 Task: In the  document Mindfulness.epubMake this file  'available offline' Check 'Vision History' View the  non- printing characters
Action: Mouse moved to (669, 489)
Screenshot: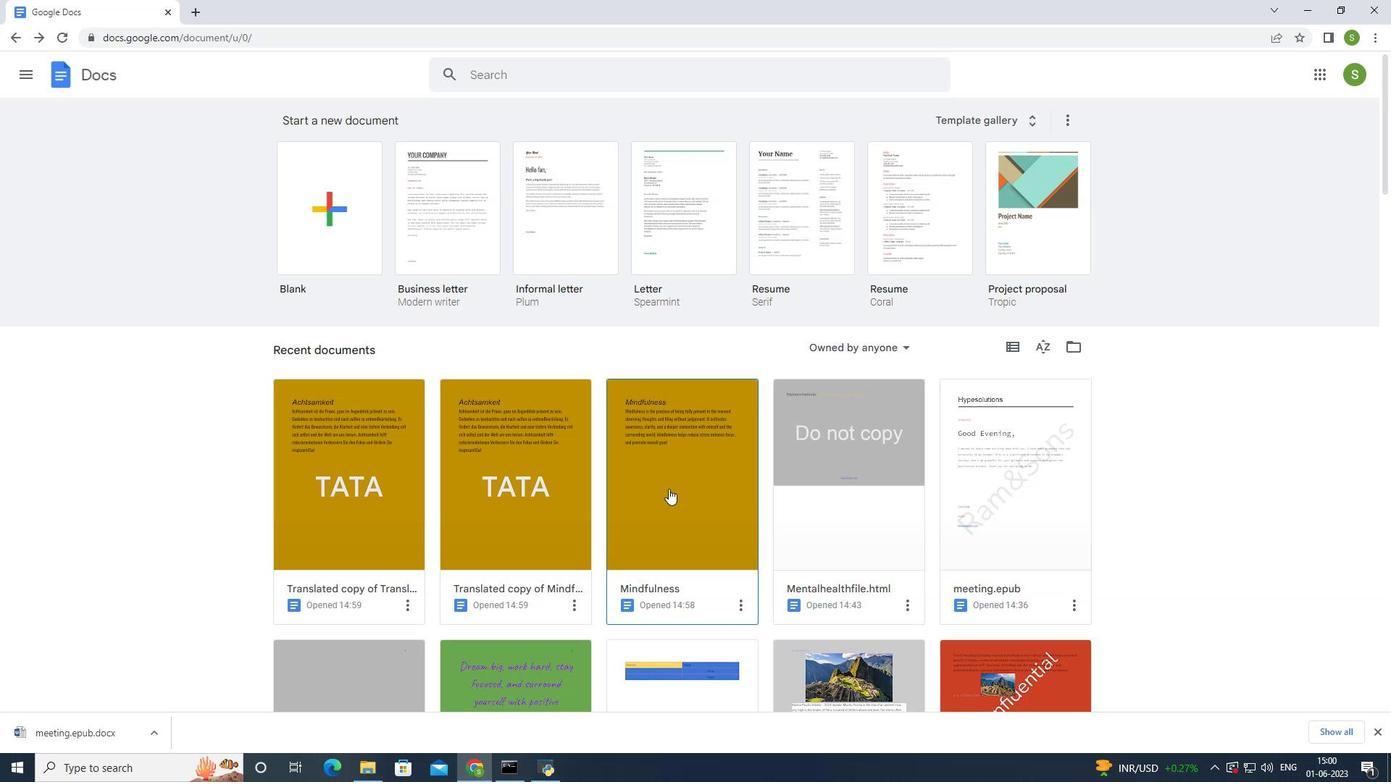 
Action: Mouse pressed left at (669, 489)
Screenshot: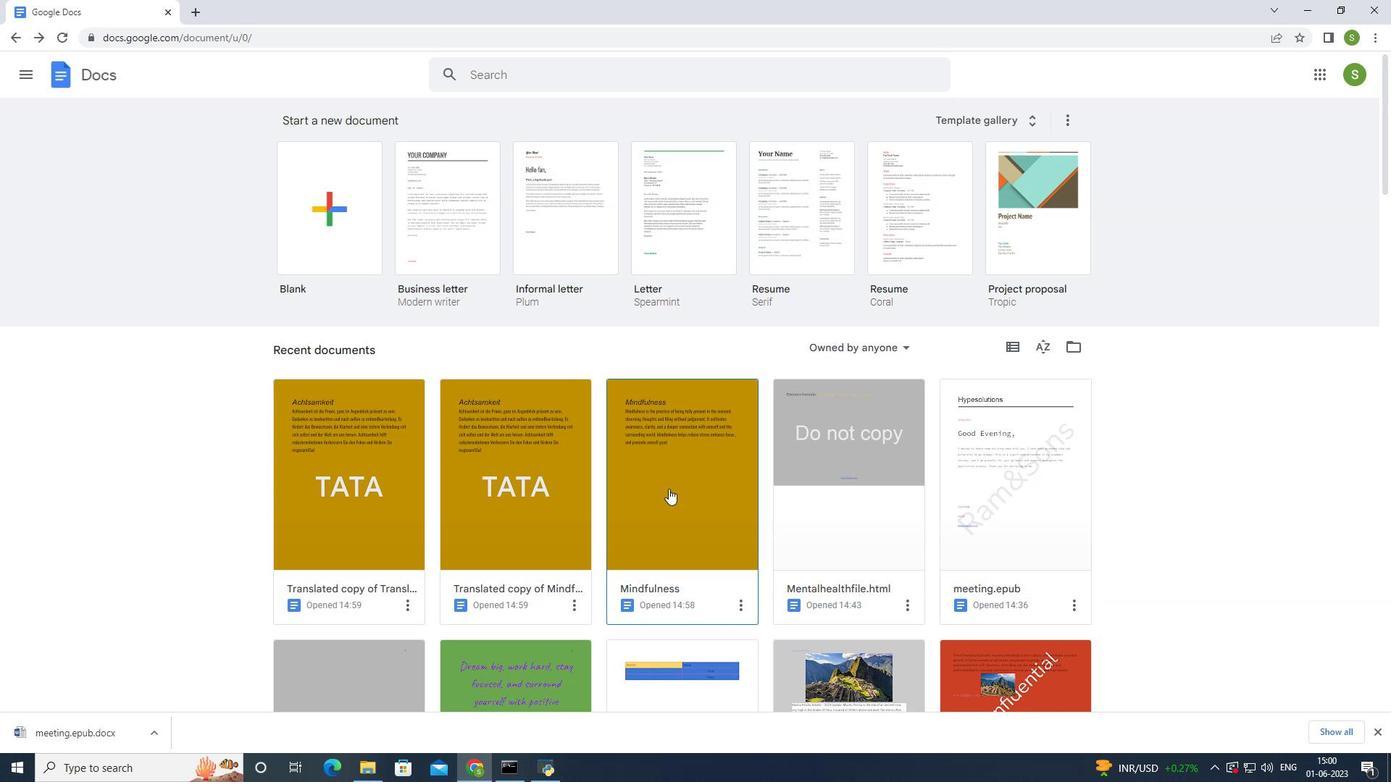 
Action: Mouse moved to (48, 85)
Screenshot: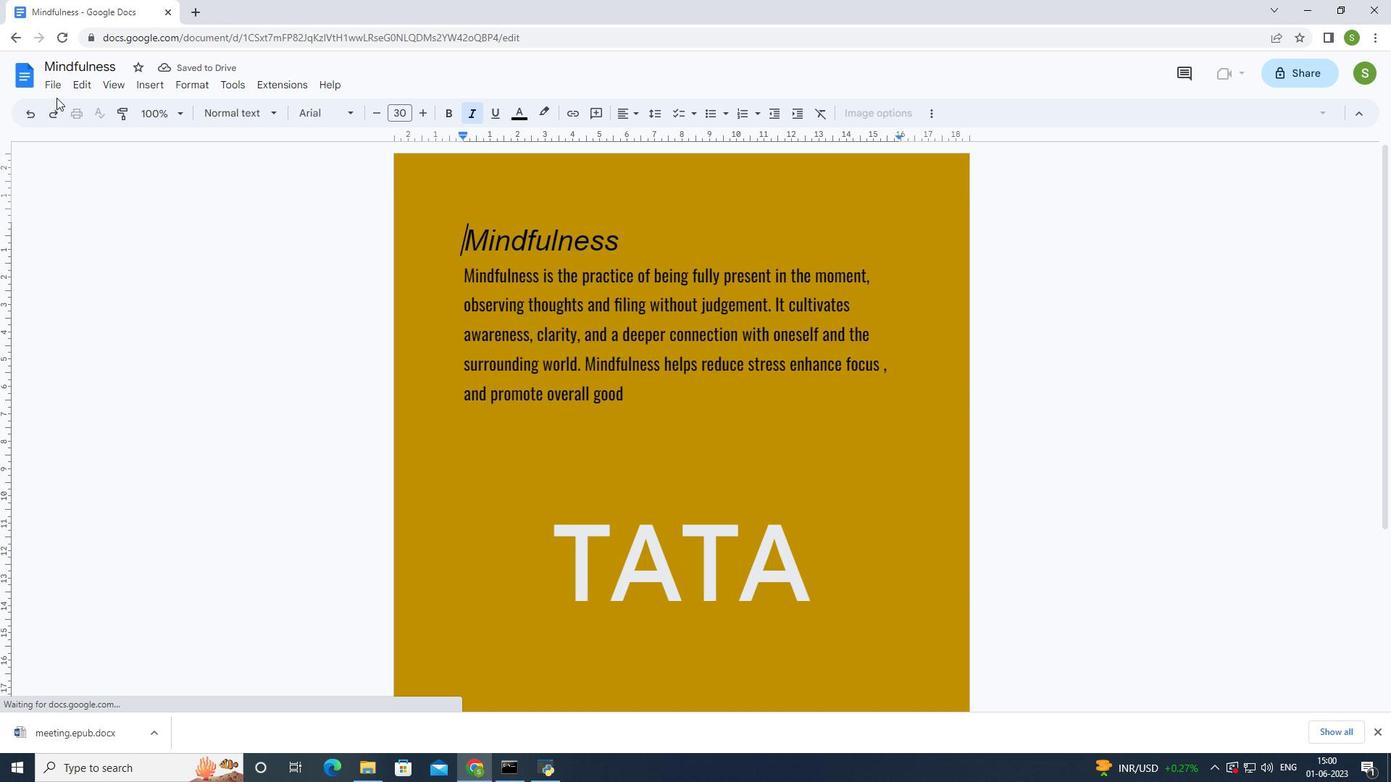 
Action: Mouse pressed left at (48, 85)
Screenshot: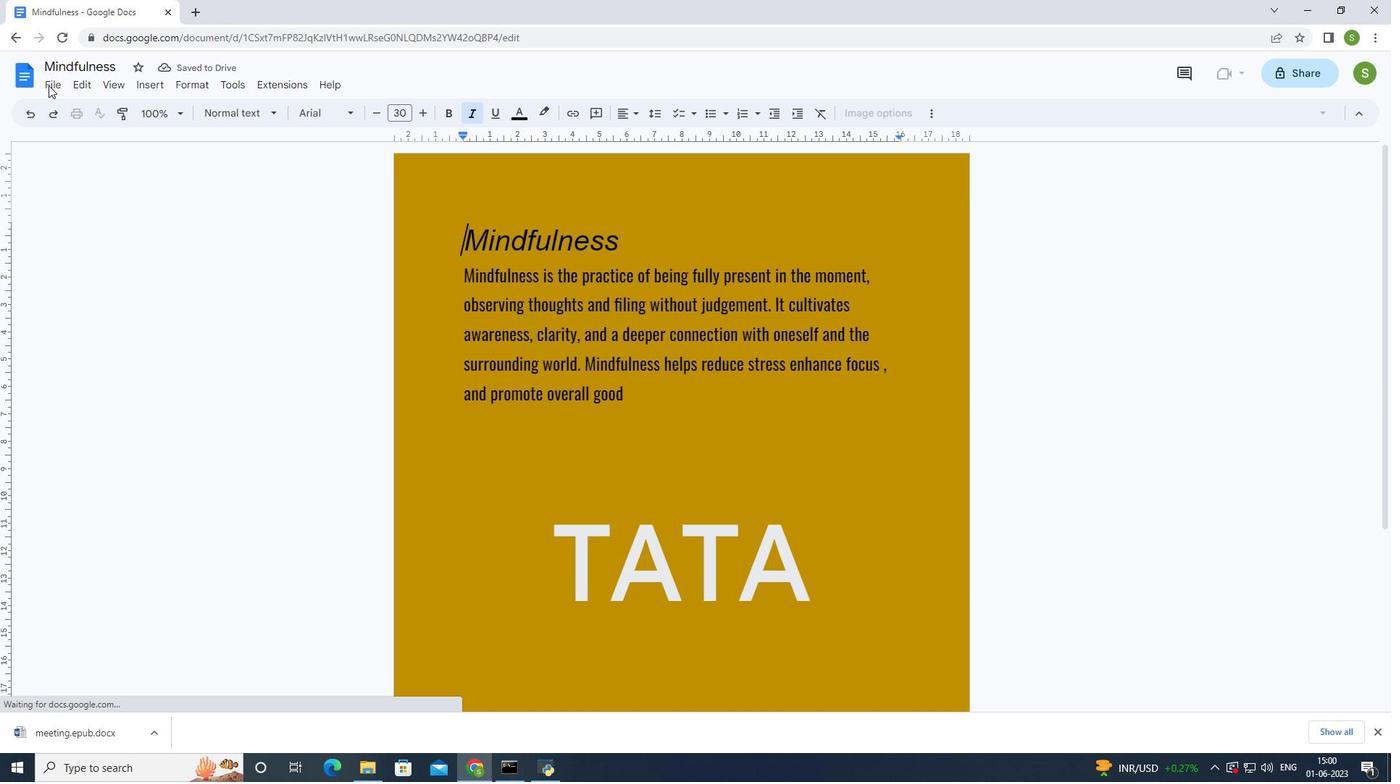 
Action: Mouse moved to (64, 372)
Screenshot: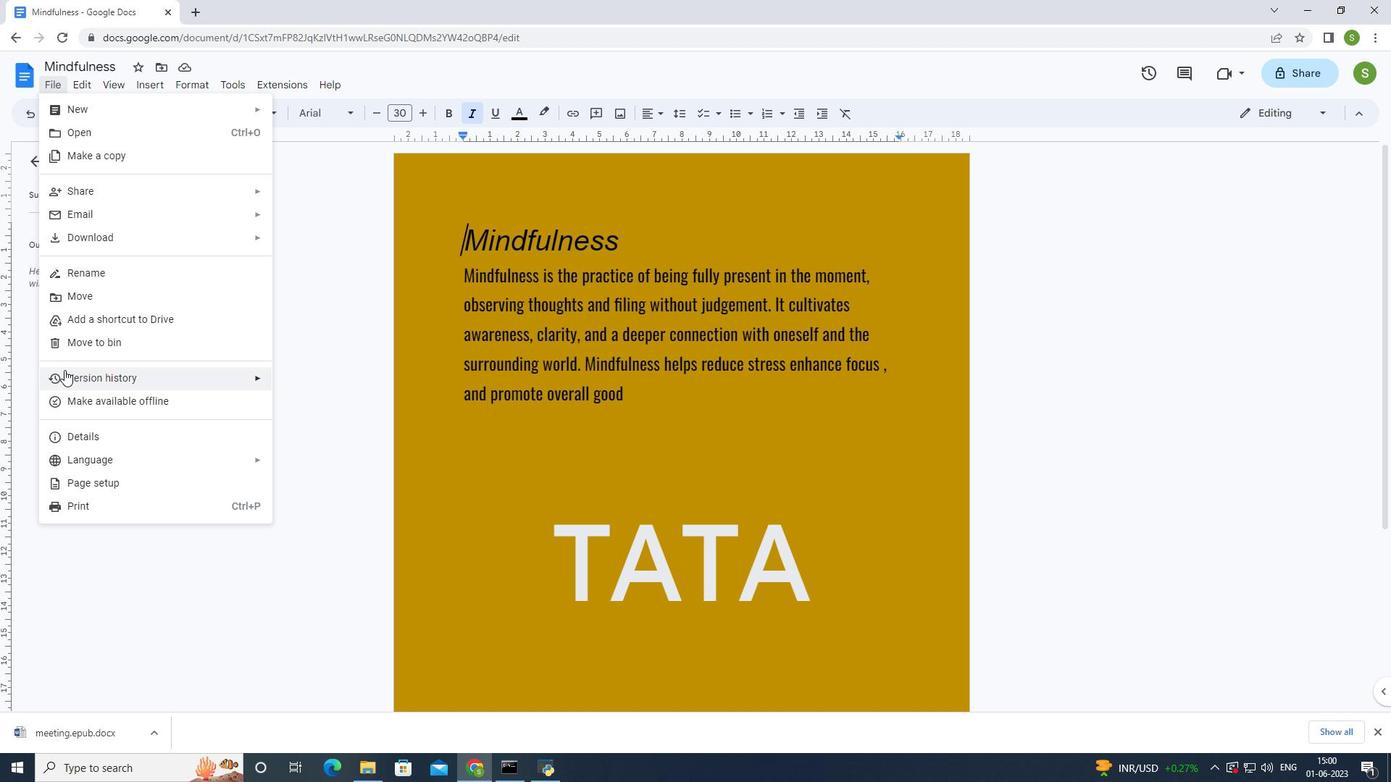 
Action: Mouse pressed left at (64, 372)
Screenshot: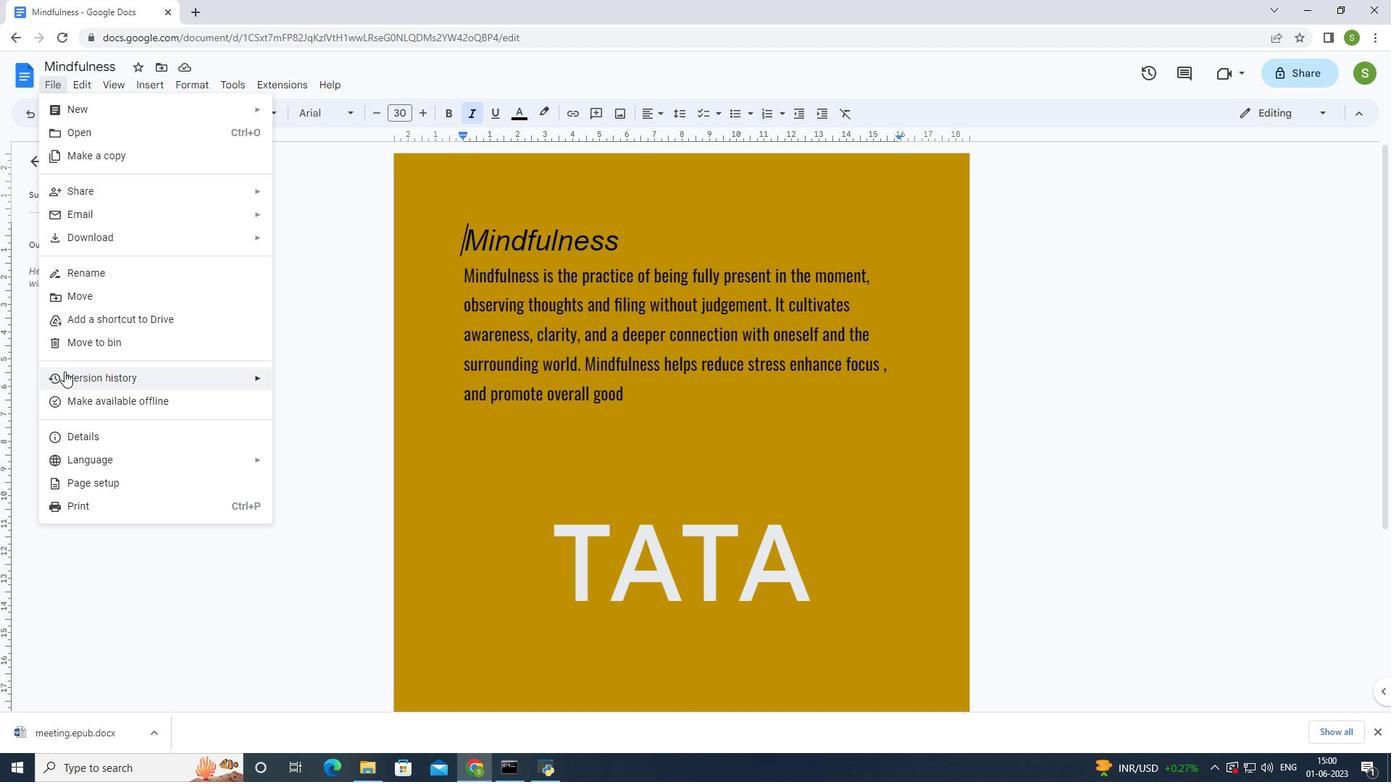 
Action: Mouse moved to (322, 378)
Screenshot: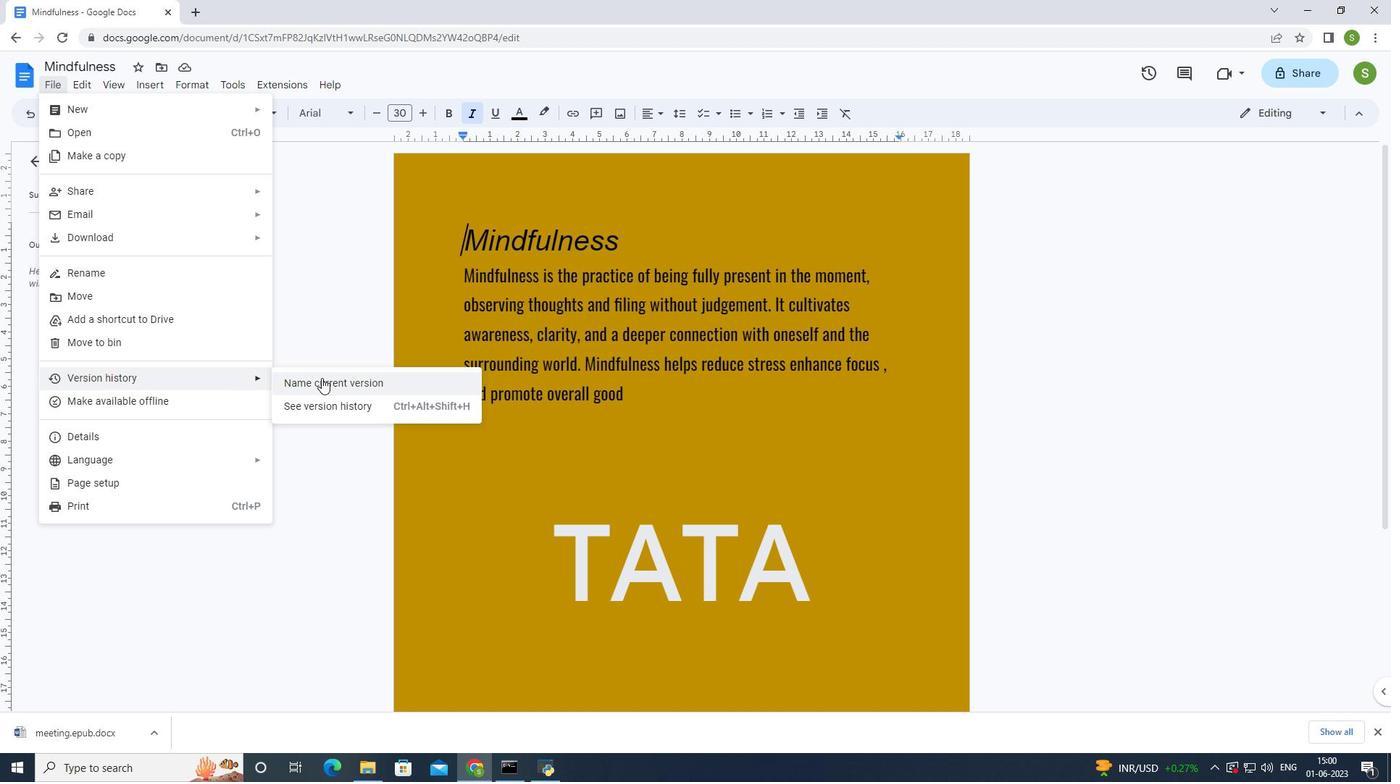 
Action: Mouse pressed left at (322, 378)
Screenshot: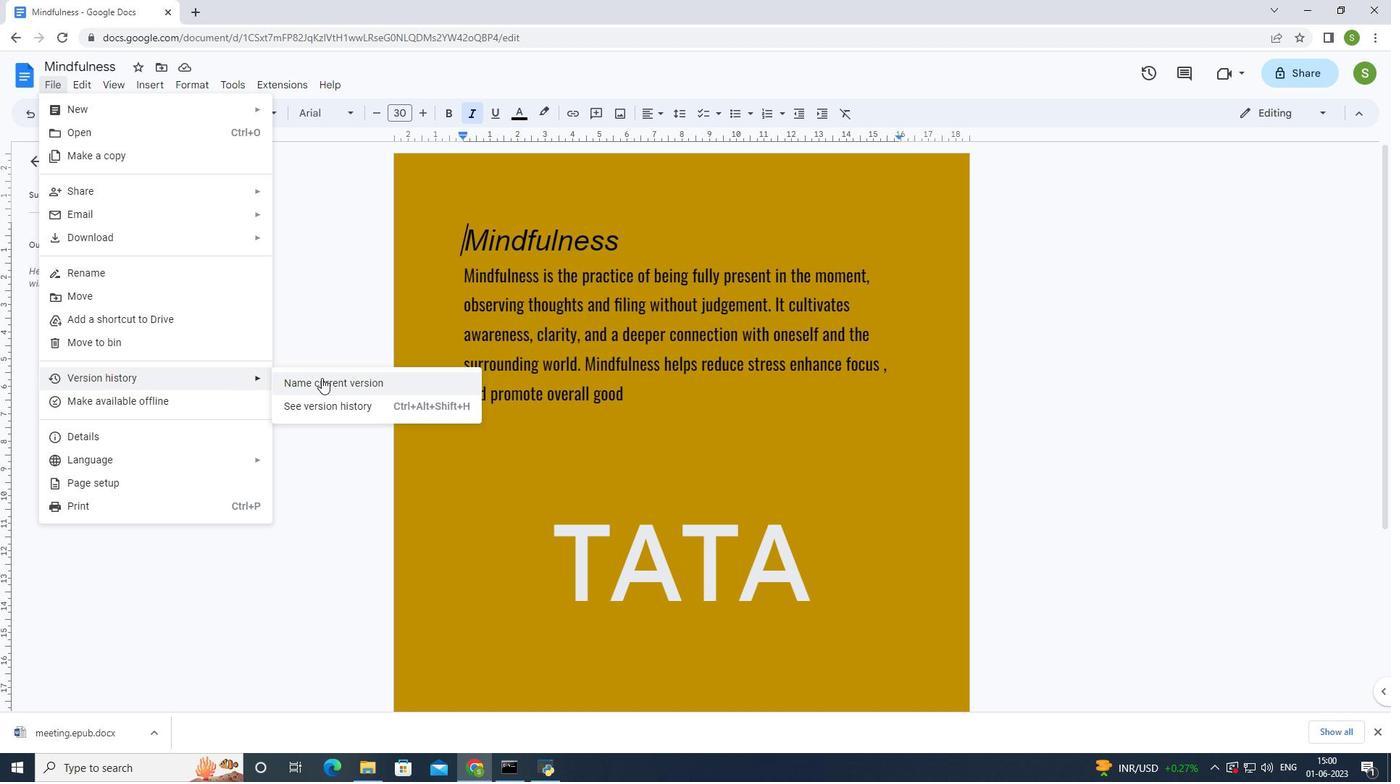 
Action: Mouse moved to (674, 378)
Screenshot: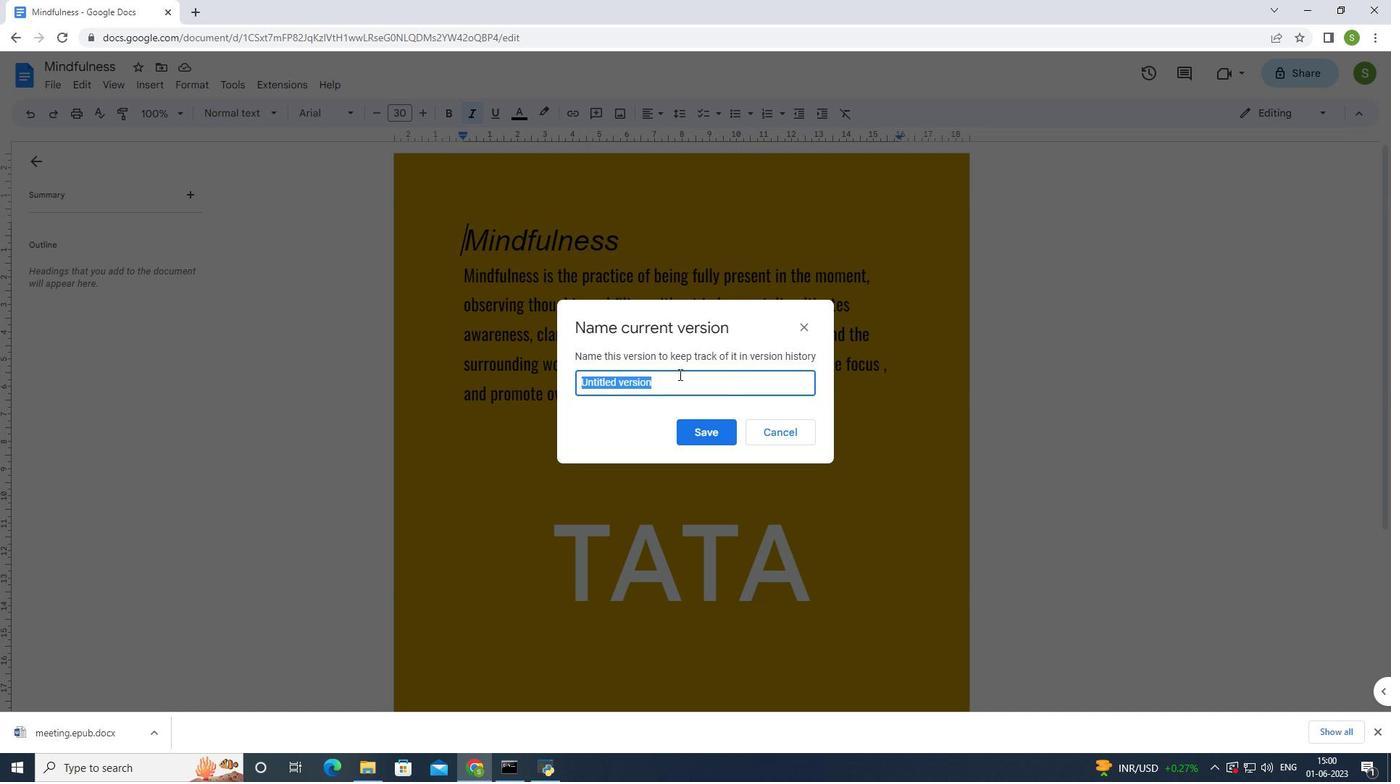 
Action: Mouse pressed left at (674, 378)
Screenshot: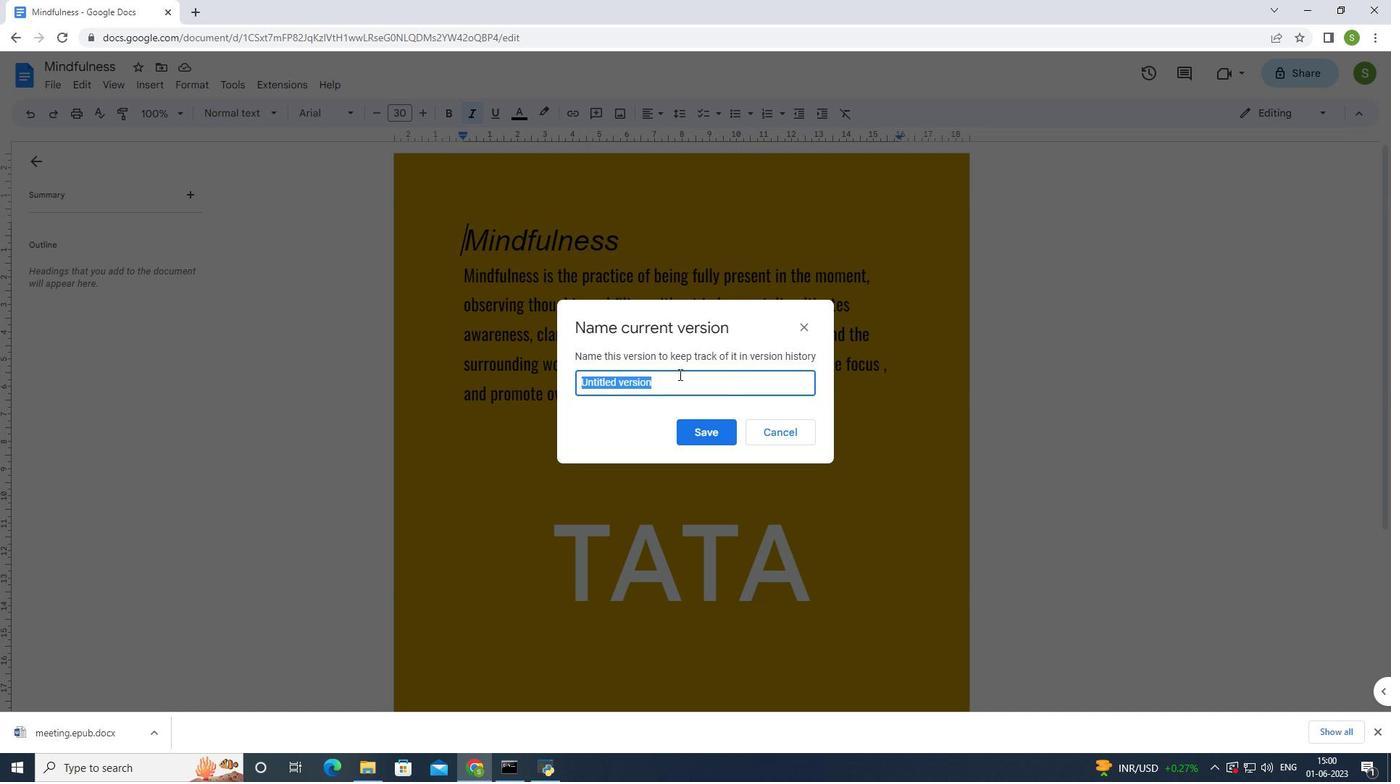 
Action: Mouse moved to (671, 380)
Screenshot: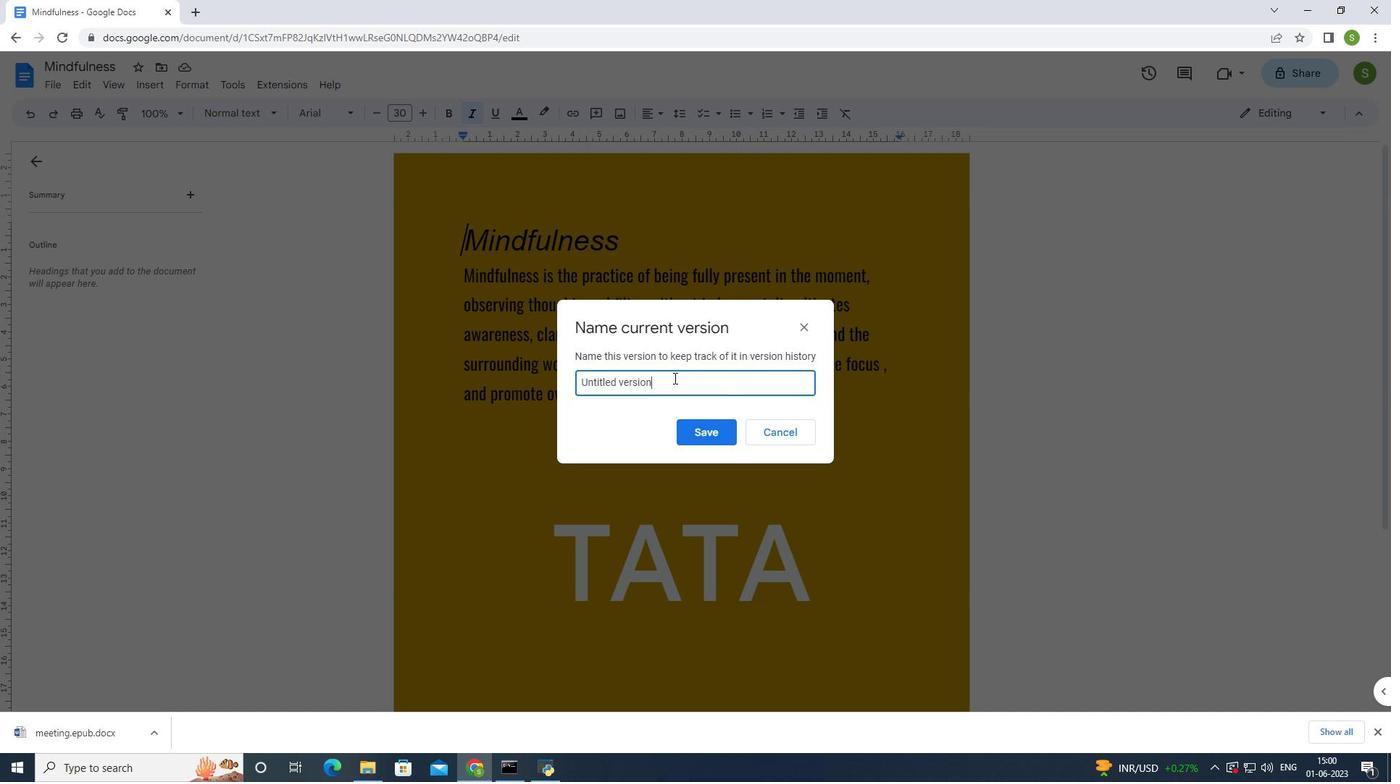 
Action: Key pressed <Key.backspace><Key.backspace><Key.backspace><Key.backspace><Key.backspace><Key.backspace><Key.backspace><Key.backspace><Key.backspace><Key.backspace><Key.backspace><Key.backspace><Key.backspace><Key.backspace><Key.backspace><Key.backspace>non-printing<Key.space>charecto<Key.backspace>ers
Screenshot: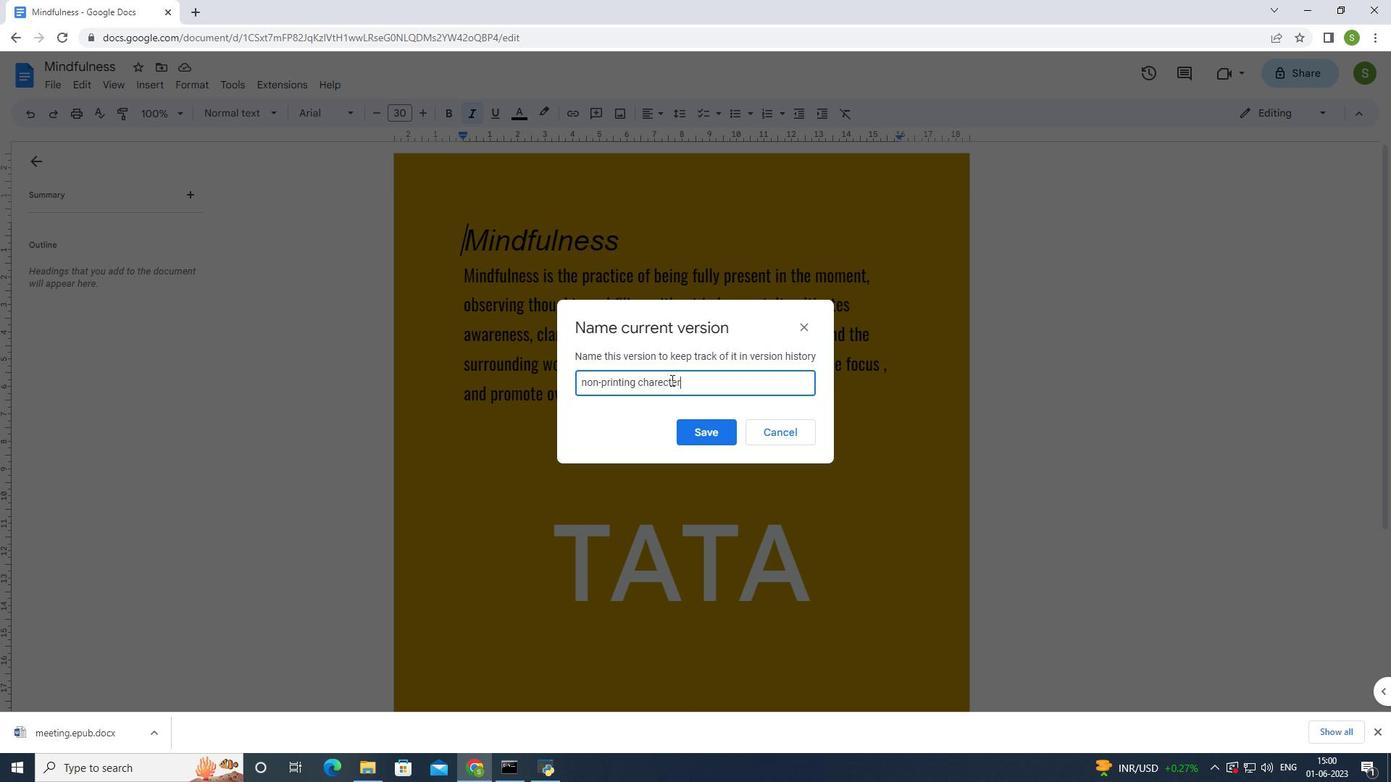 
Action: Mouse moved to (691, 431)
Screenshot: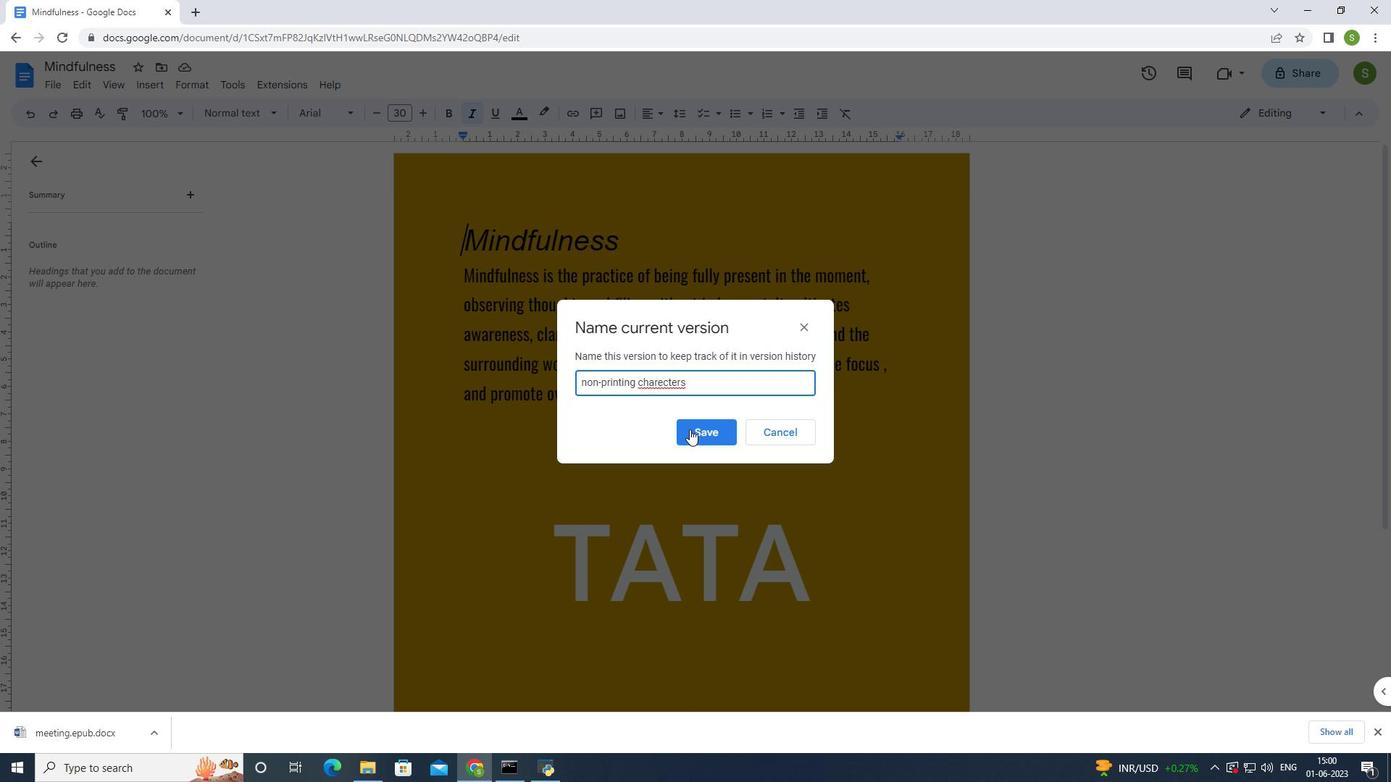 
Action: Mouse pressed left at (691, 431)
Screenshot: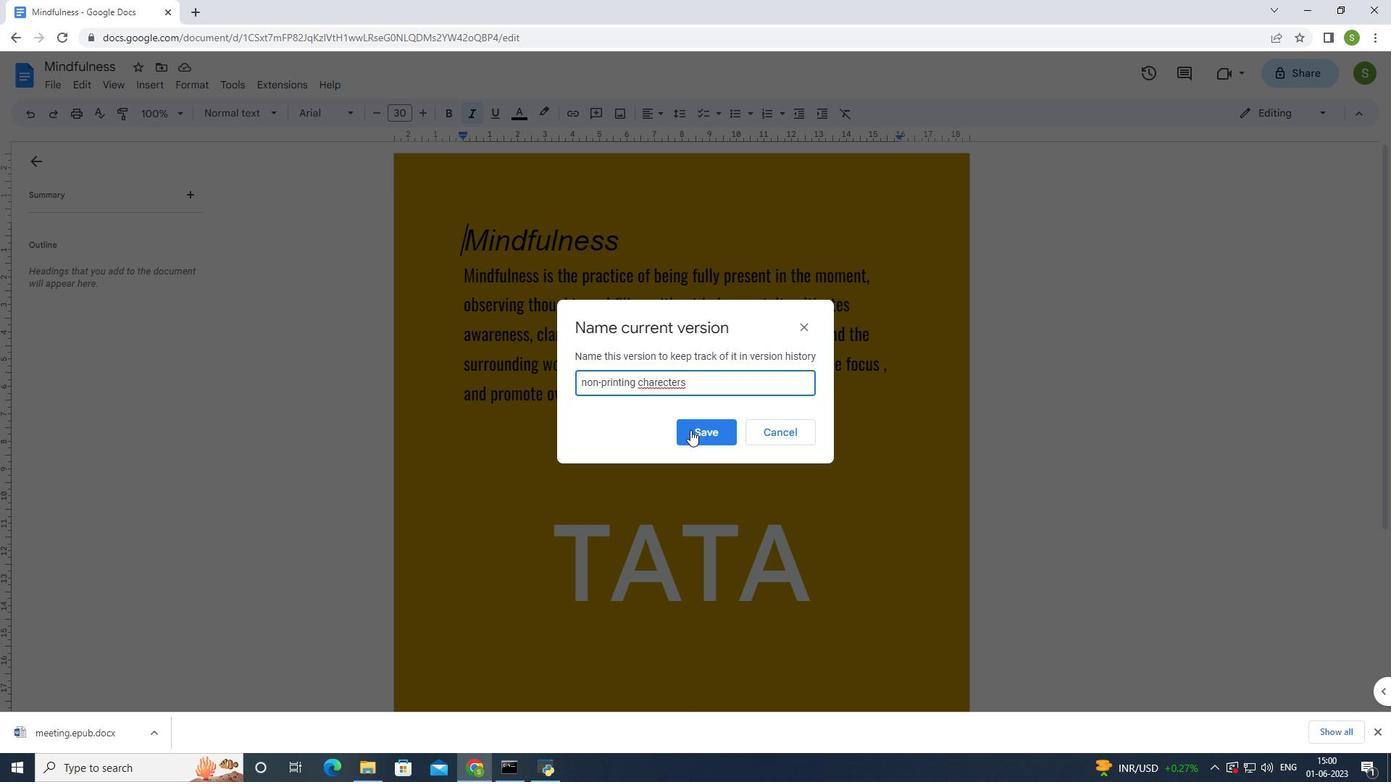 
Action: Mouse moved to (223, 679)
Screenshot: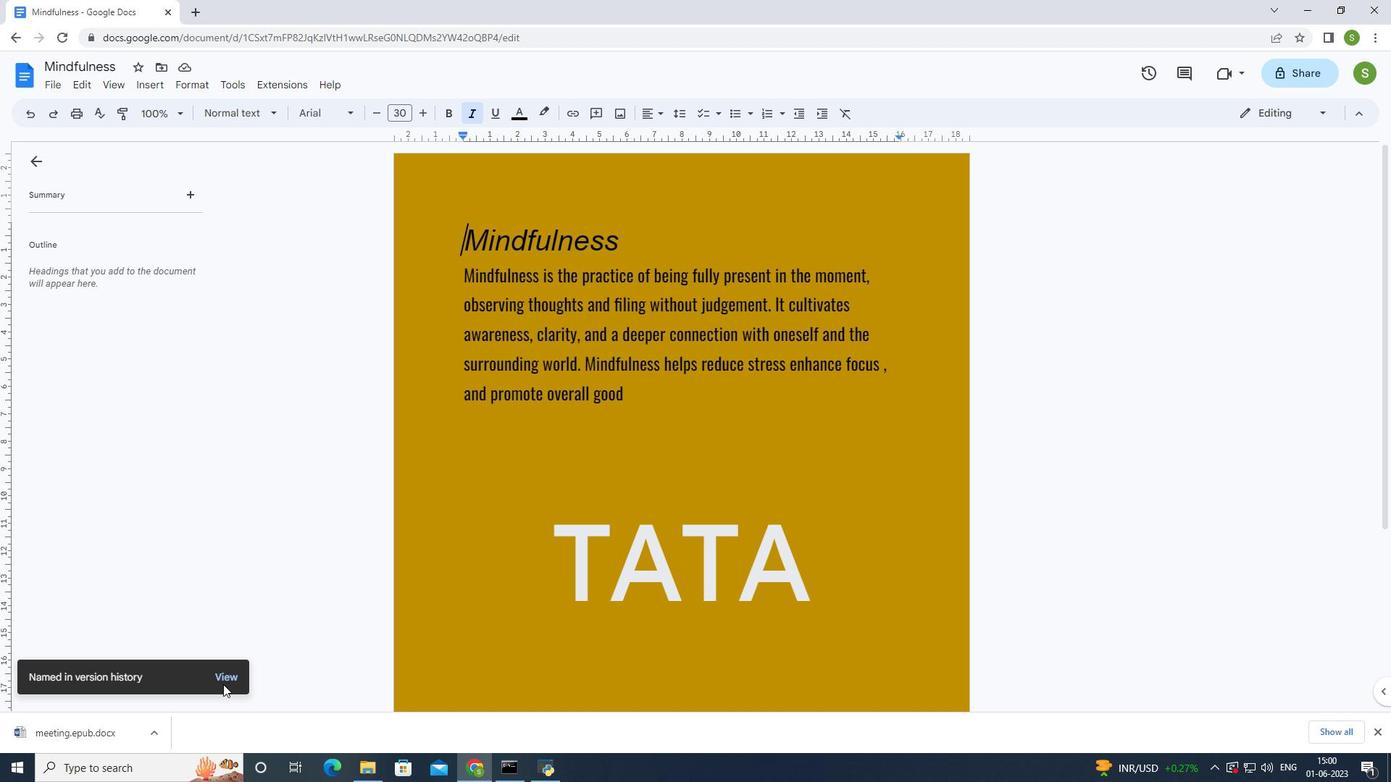 
Action: Mouse pressed left at (223, 679)
Screenshot: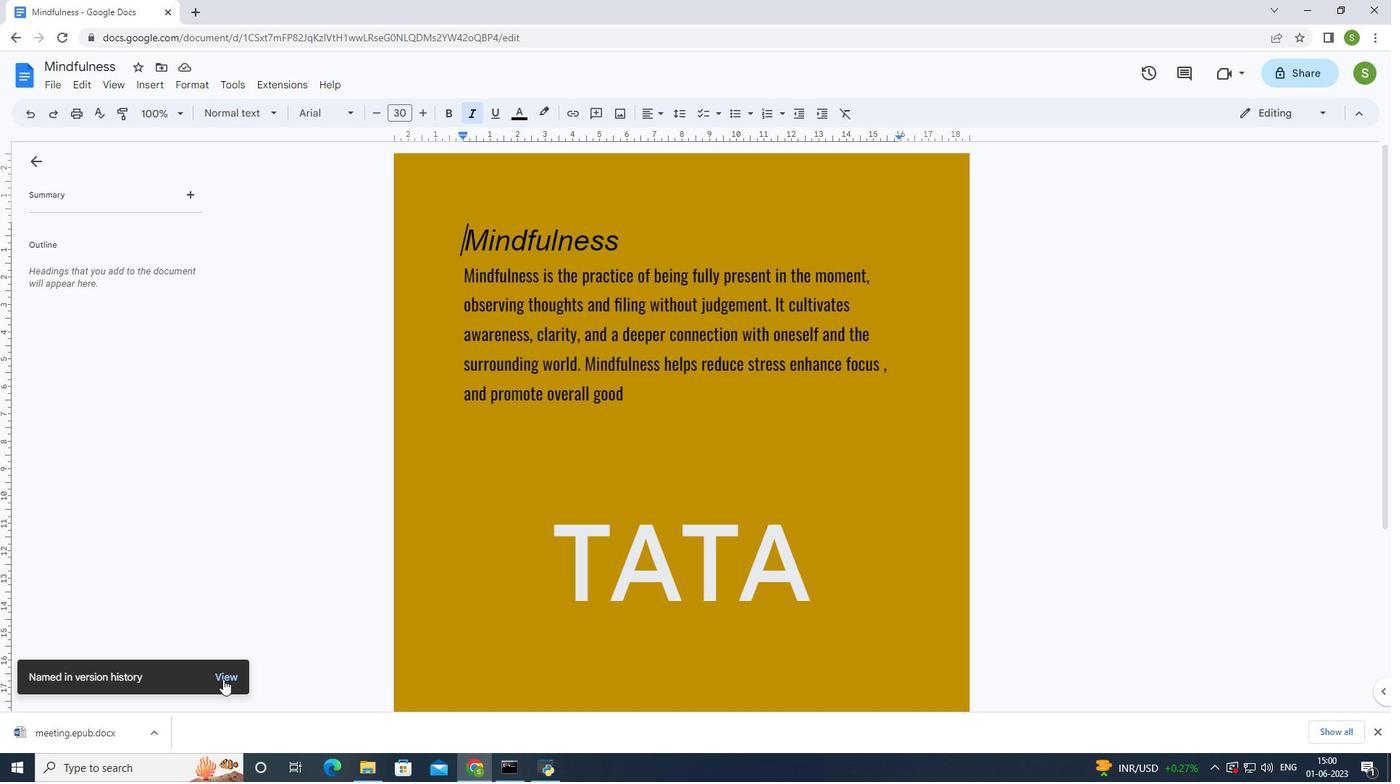 
Action: Mouse moved to (55, 90)
Screenshot: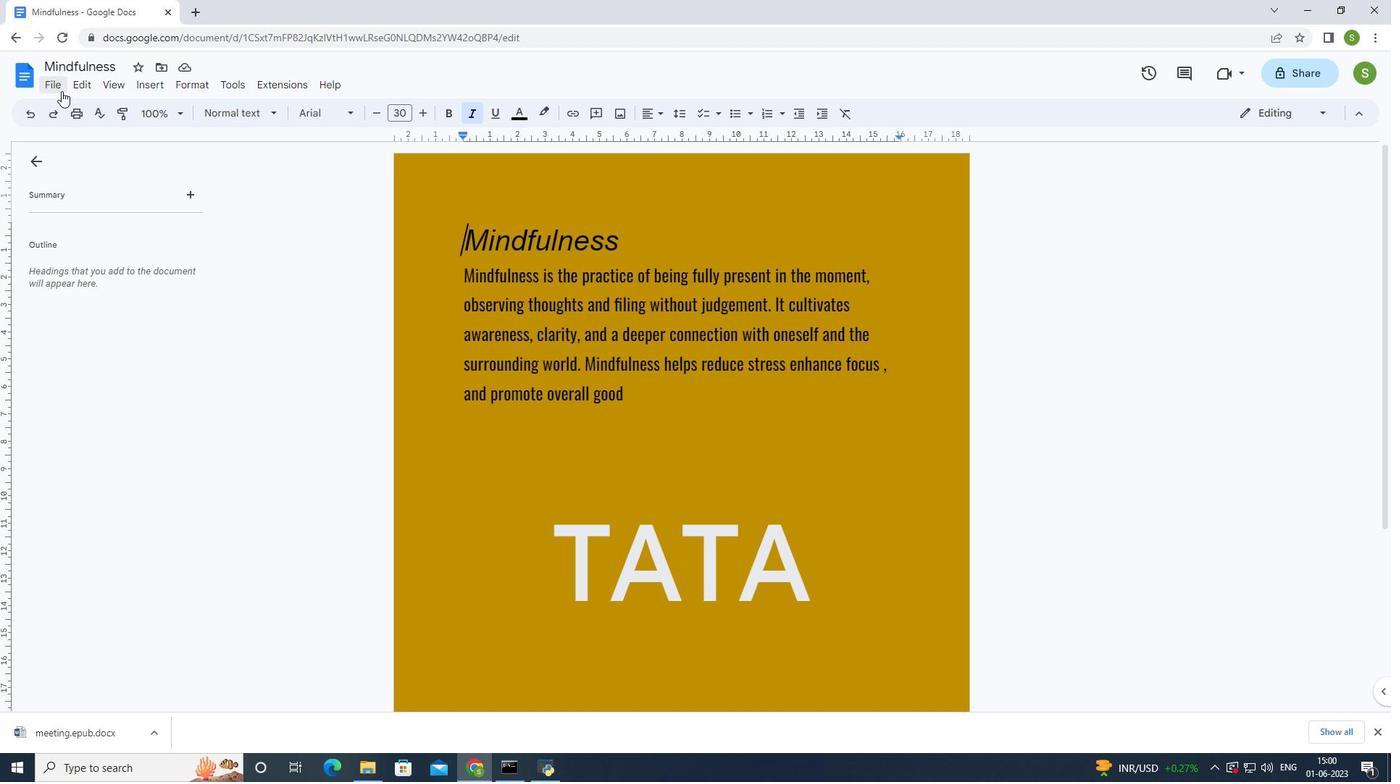 
Action: Mouse pressed left at (55, 90)
Screenshot: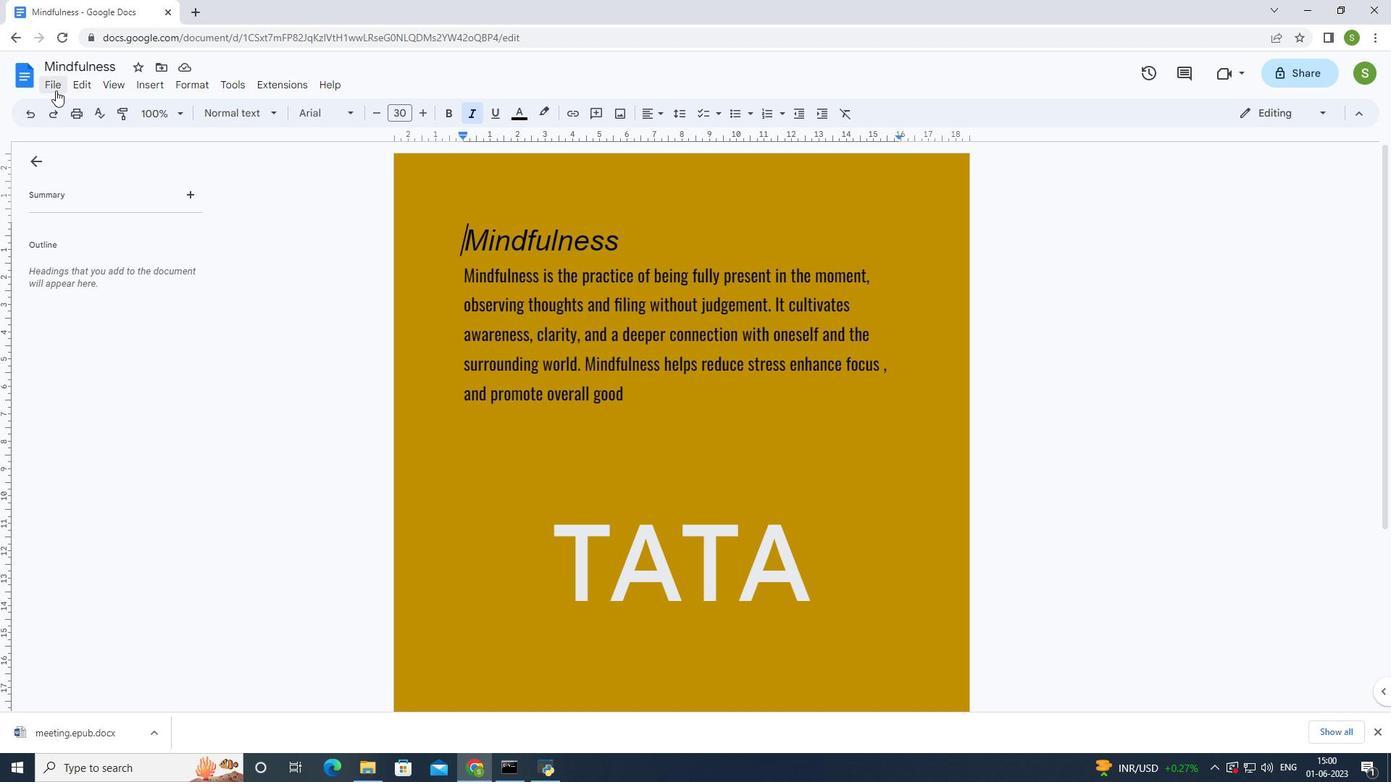 
Action: Mouse moved to (89, 395)
Screenshot: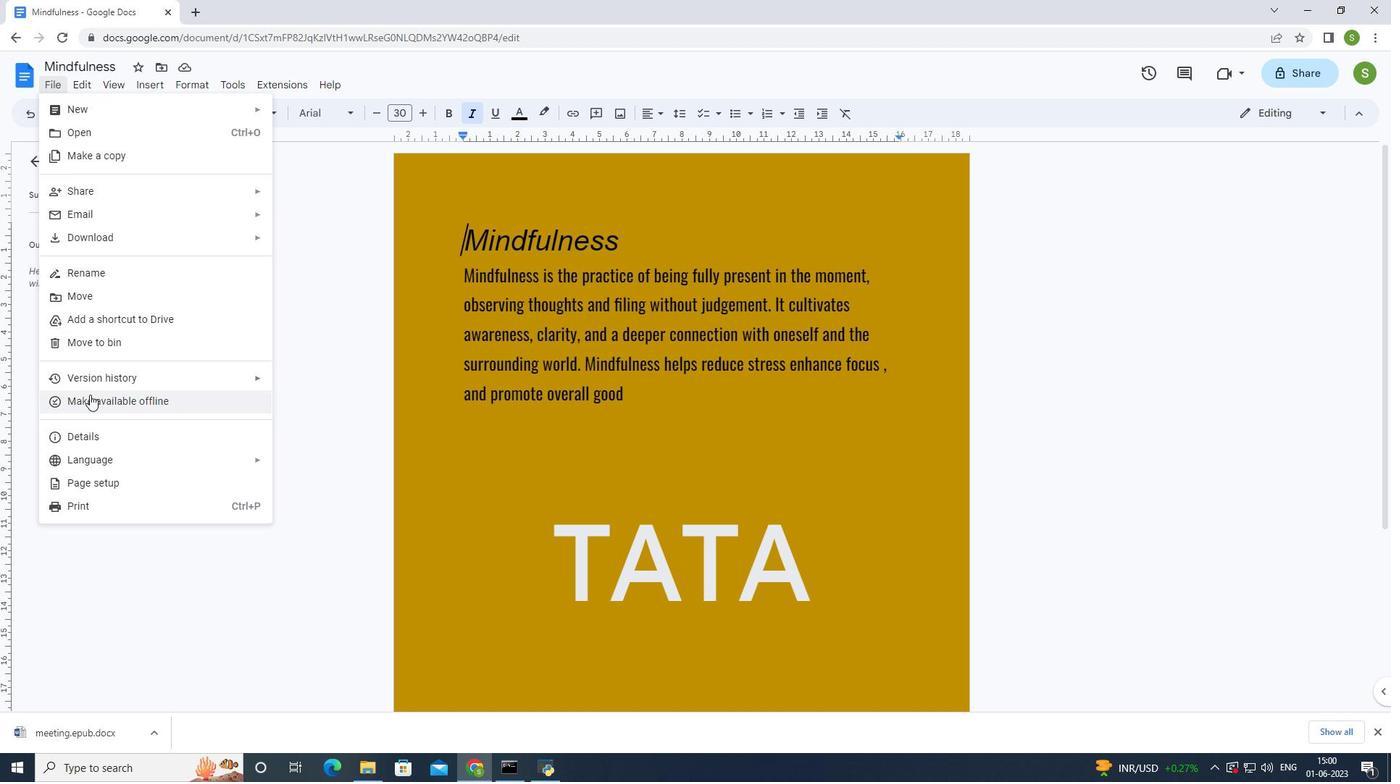 
Action: Mouse pressed left at (89, 395)
Screenshot: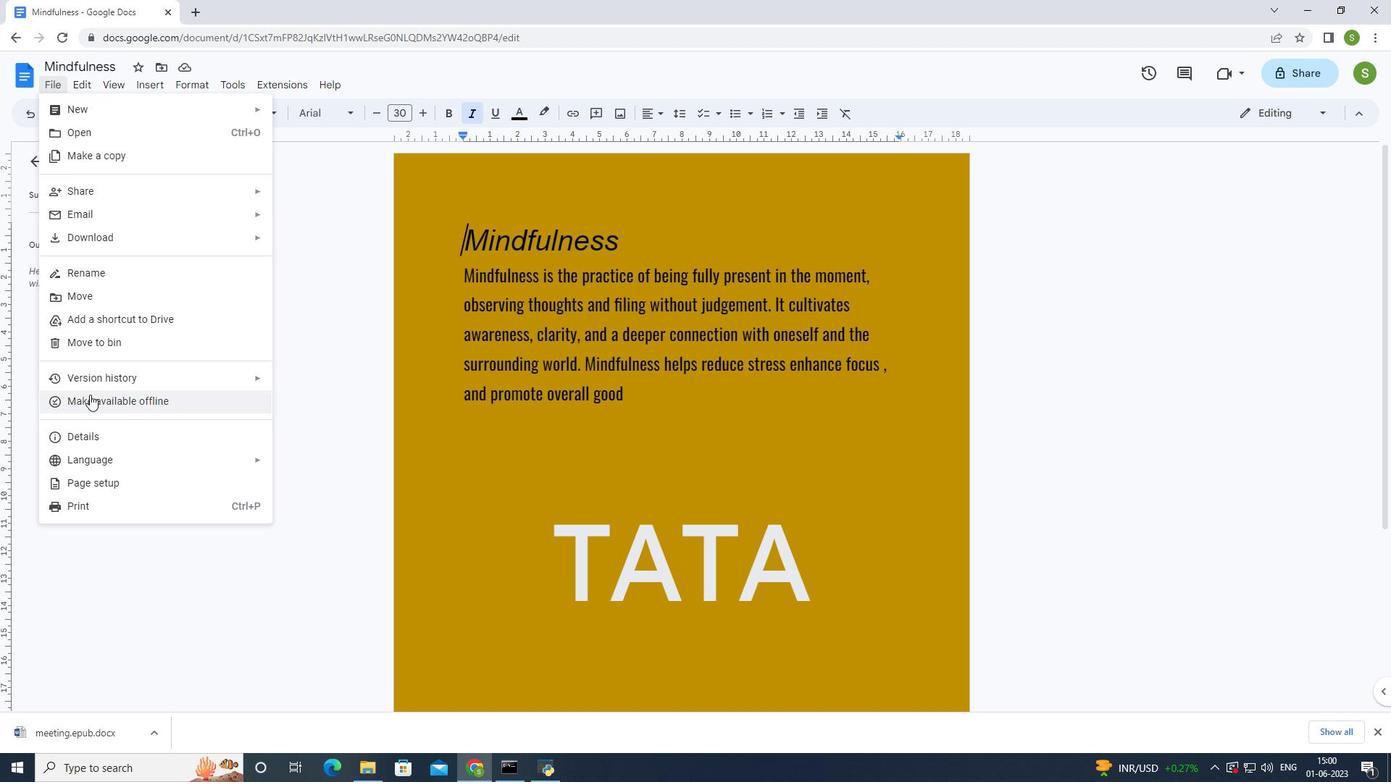 
Action: Mouse moved to (620, 398)
Screenshot: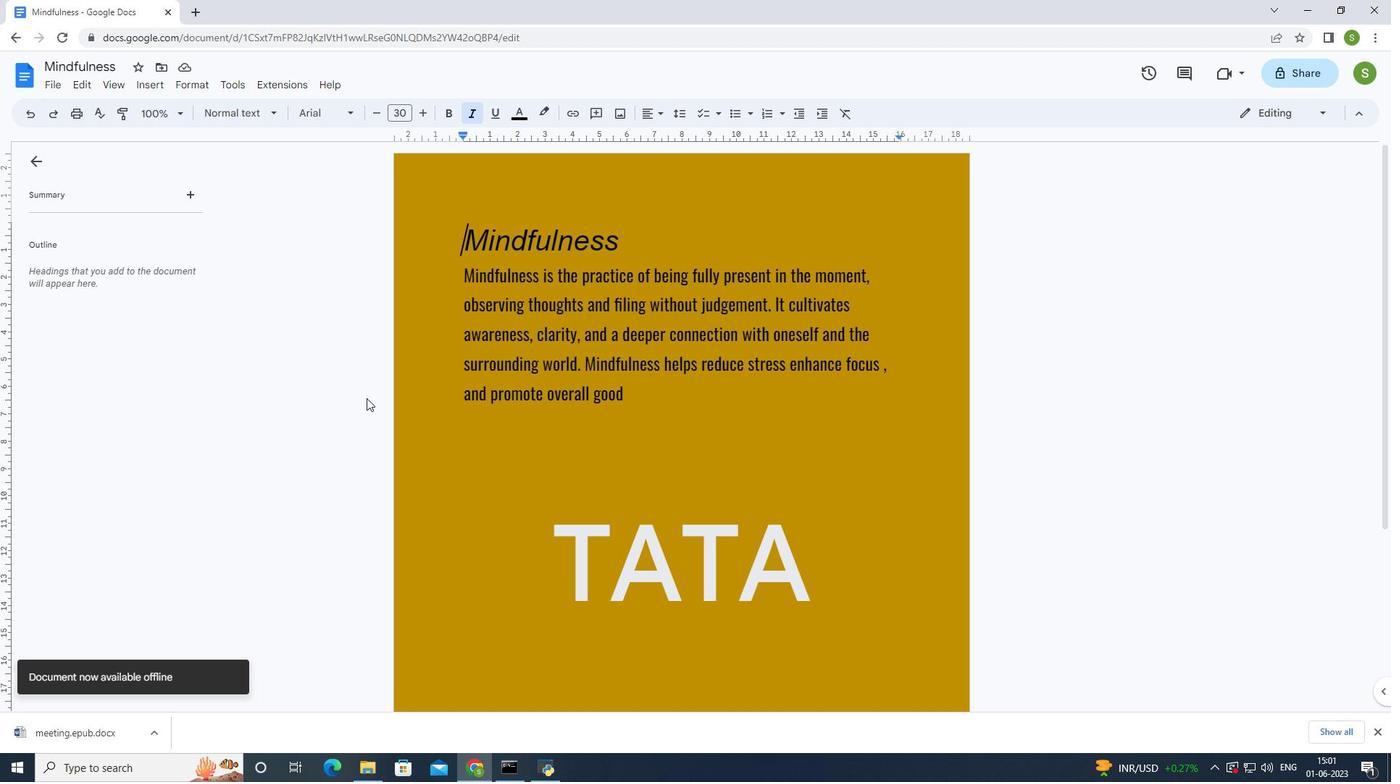 
Action: Mouse pressed left at (620, 398)
Screenshot: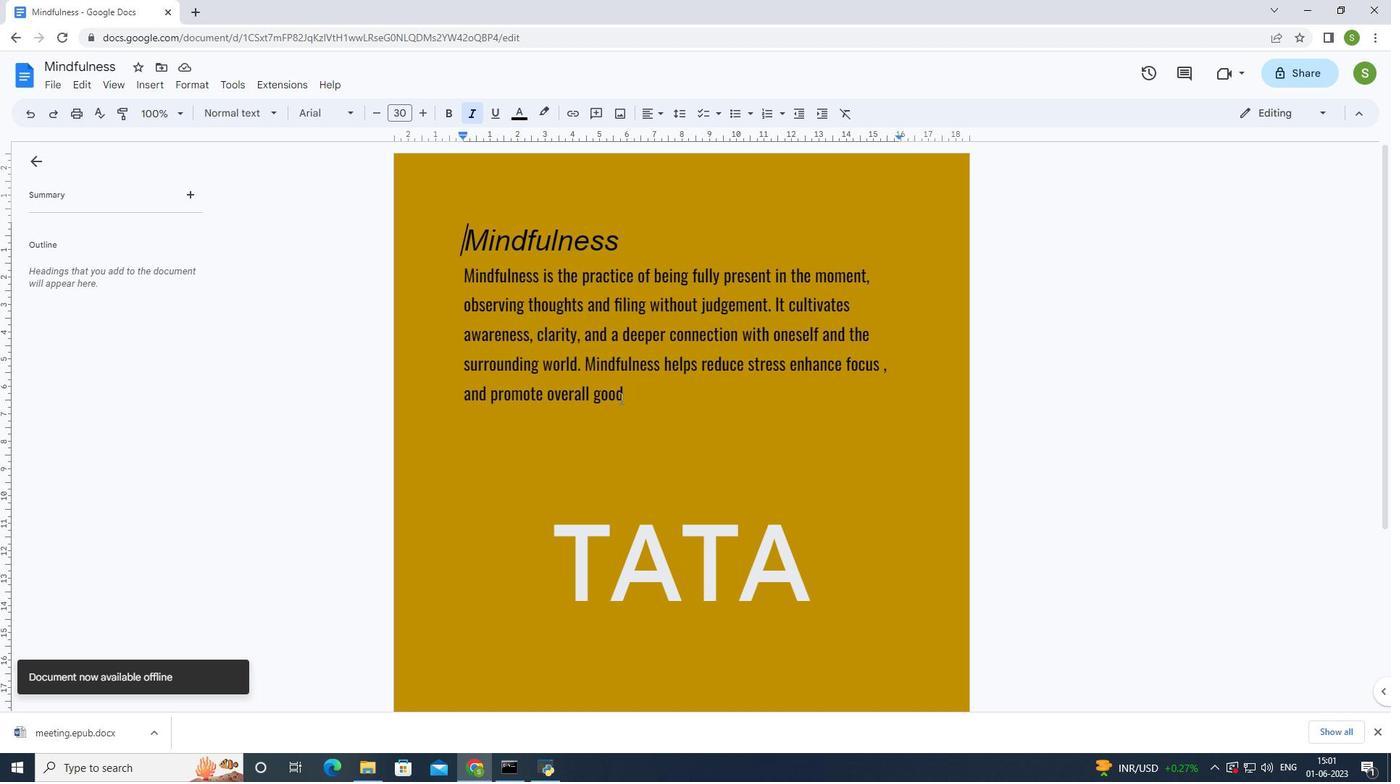 
Action: Mouse moved to (616, 389)
Screenshot: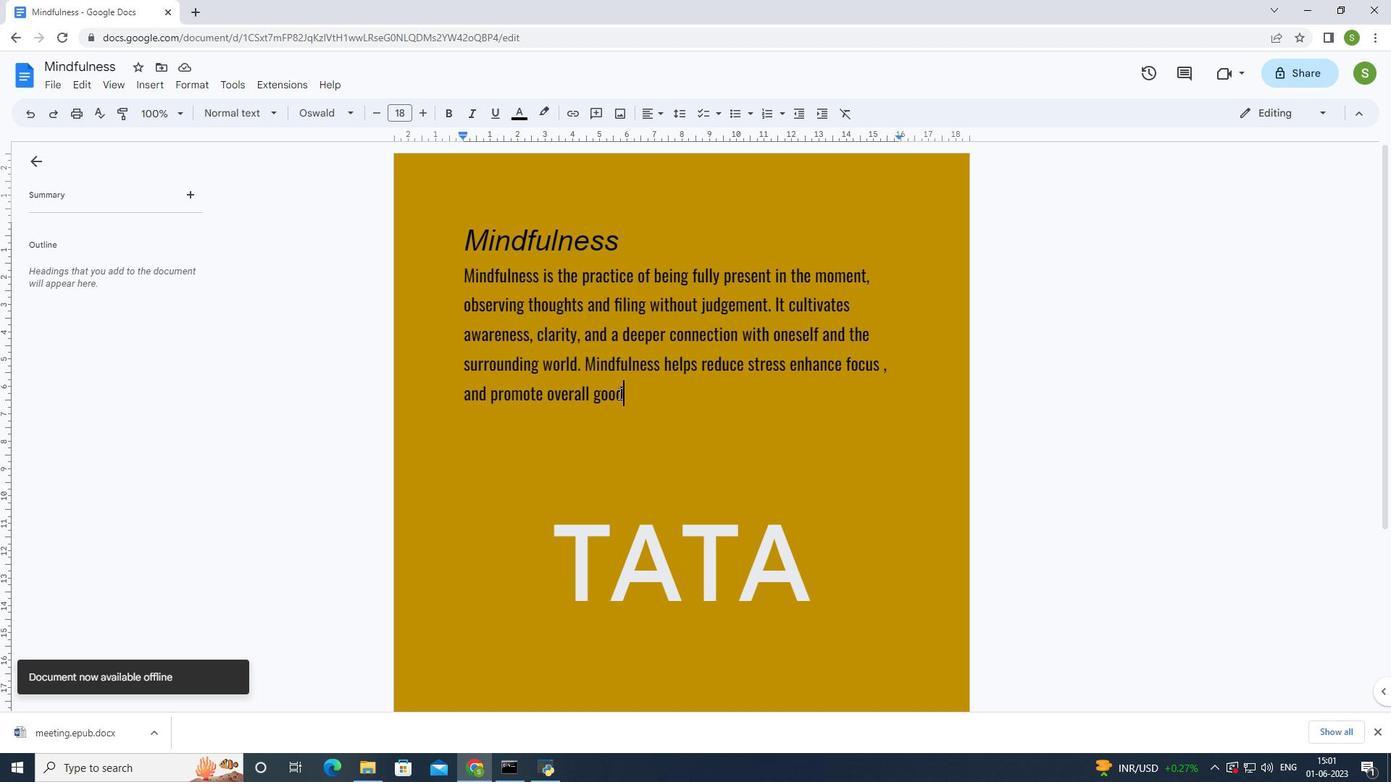 
